 Task: Create a new CMS content page.
Action: Mouse moved to (1205, 94)
Screenshot: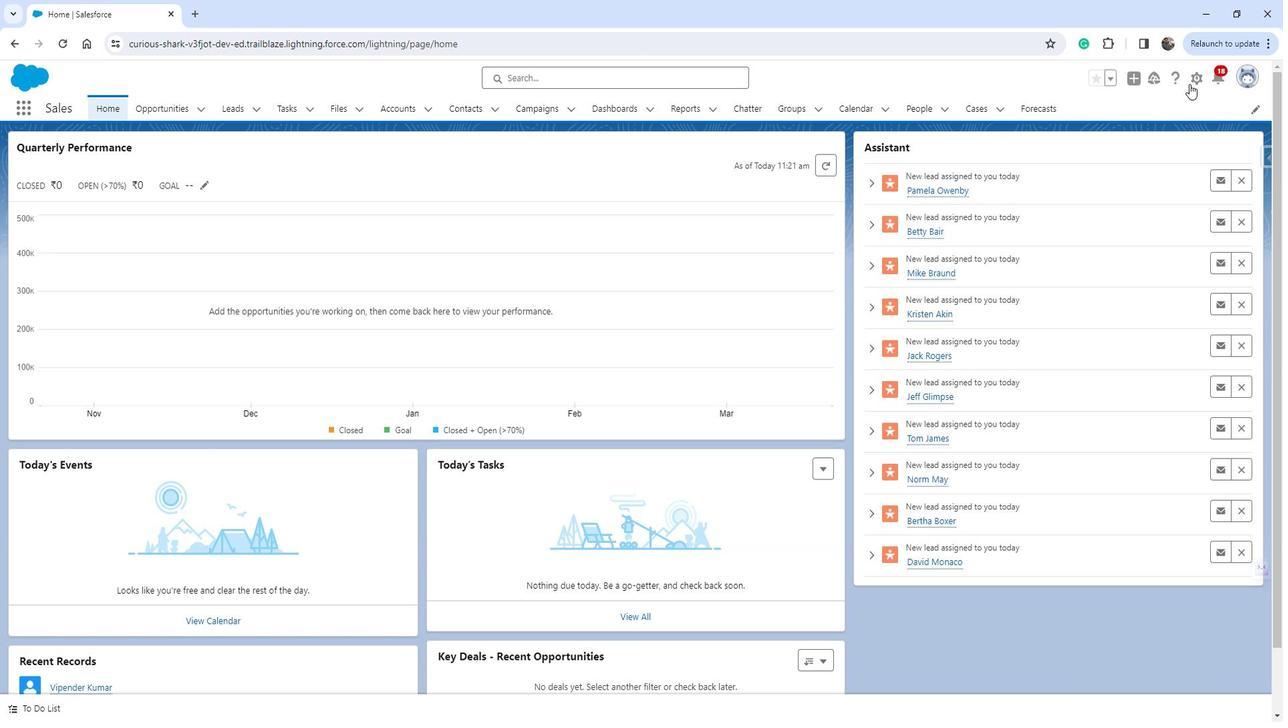 
Action: Mouse pressed left at (1205, 94)
Screenshot: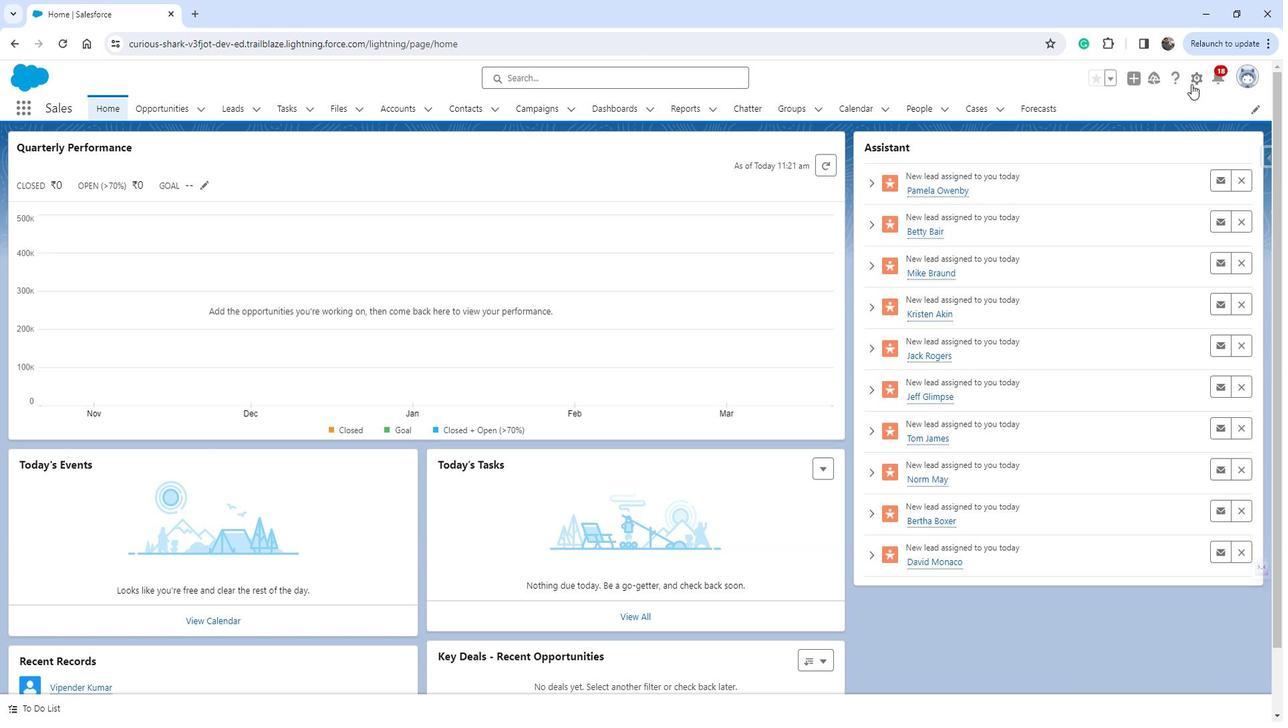 
Action: Mouse moved to (1156, 135)
Screenshot: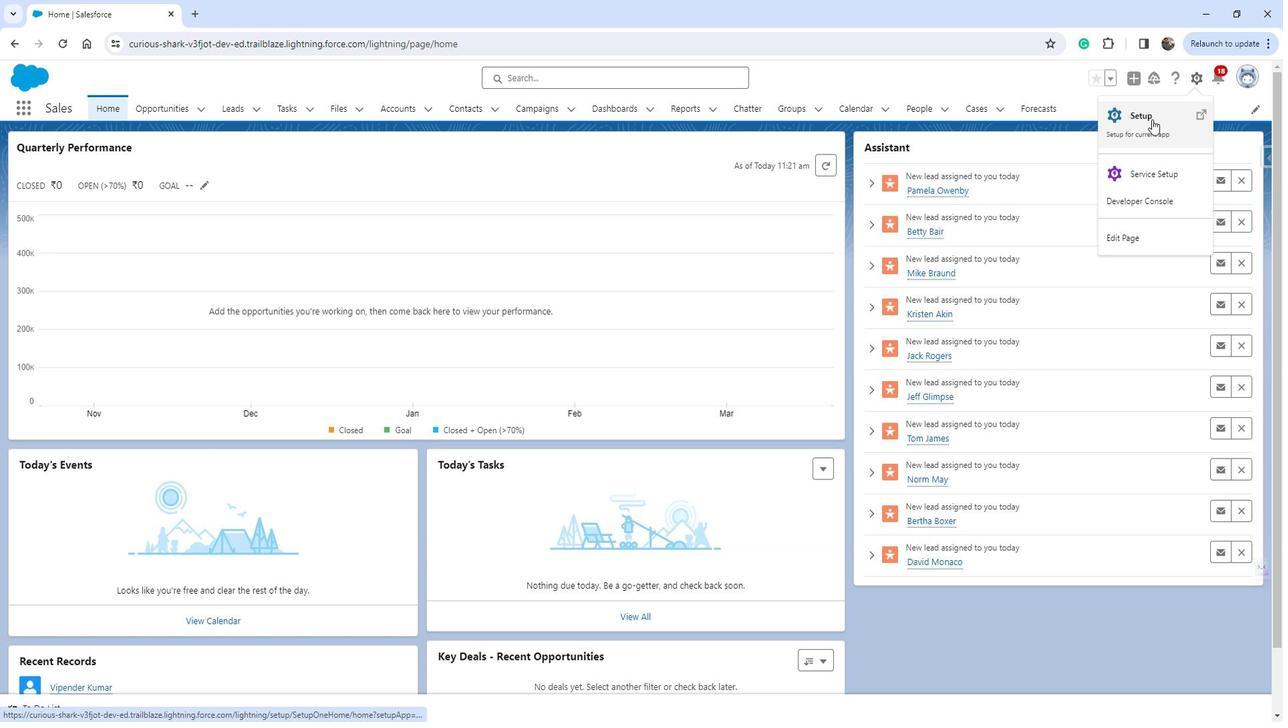 
Action: Mouse pressed left at (1156, 135)
Screenshot: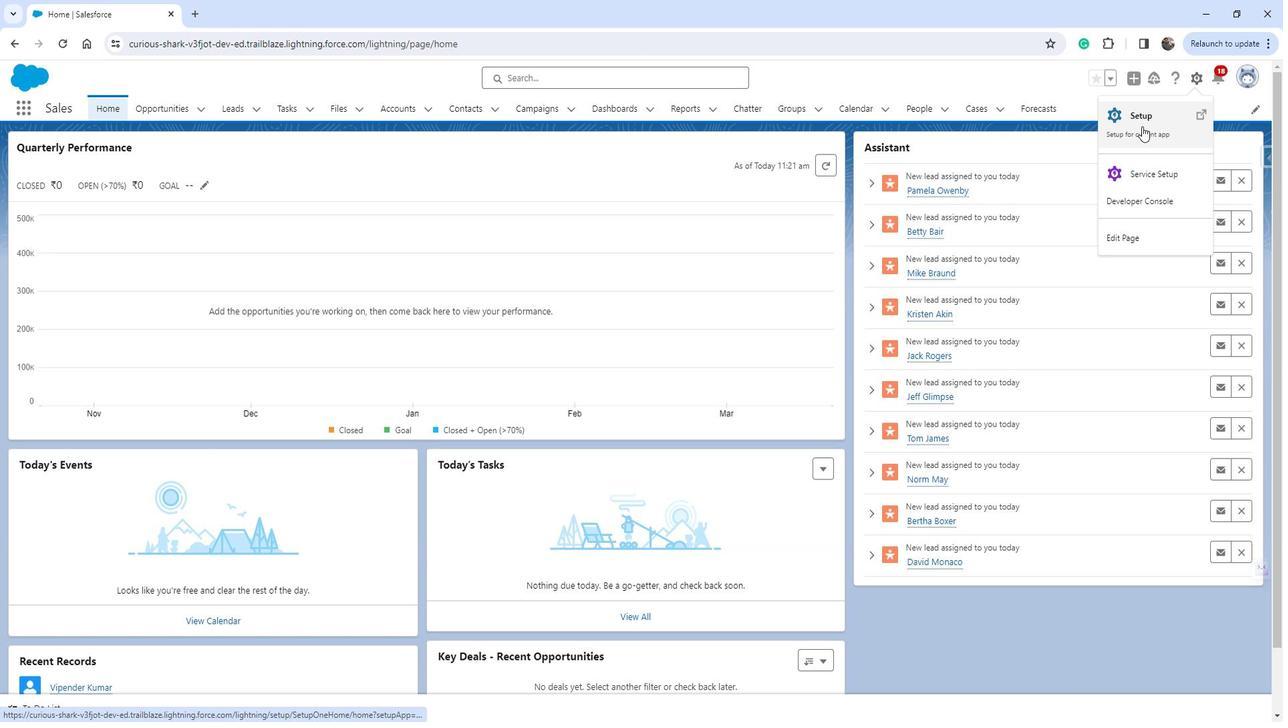 
Action: Mouse moved to (106, 407)
Screenshot: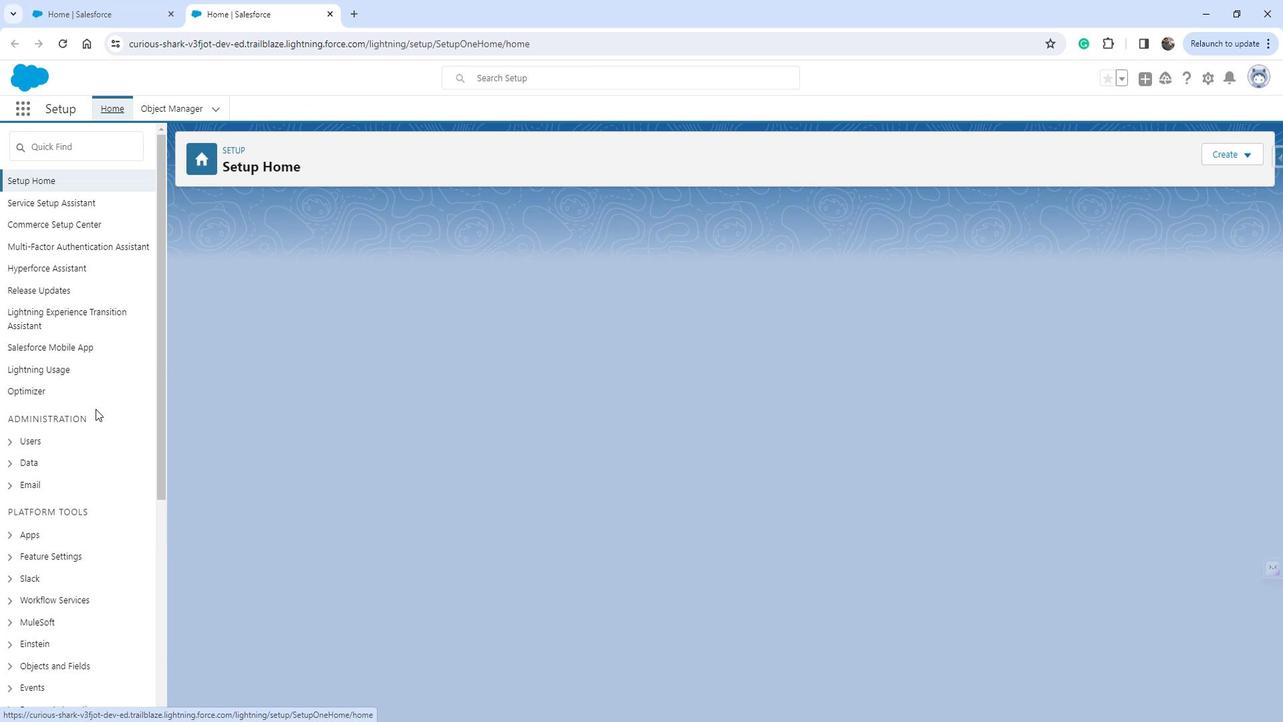 
Action: Mouse scrolled (106, 406) with delta (0, 0)
Screenshot: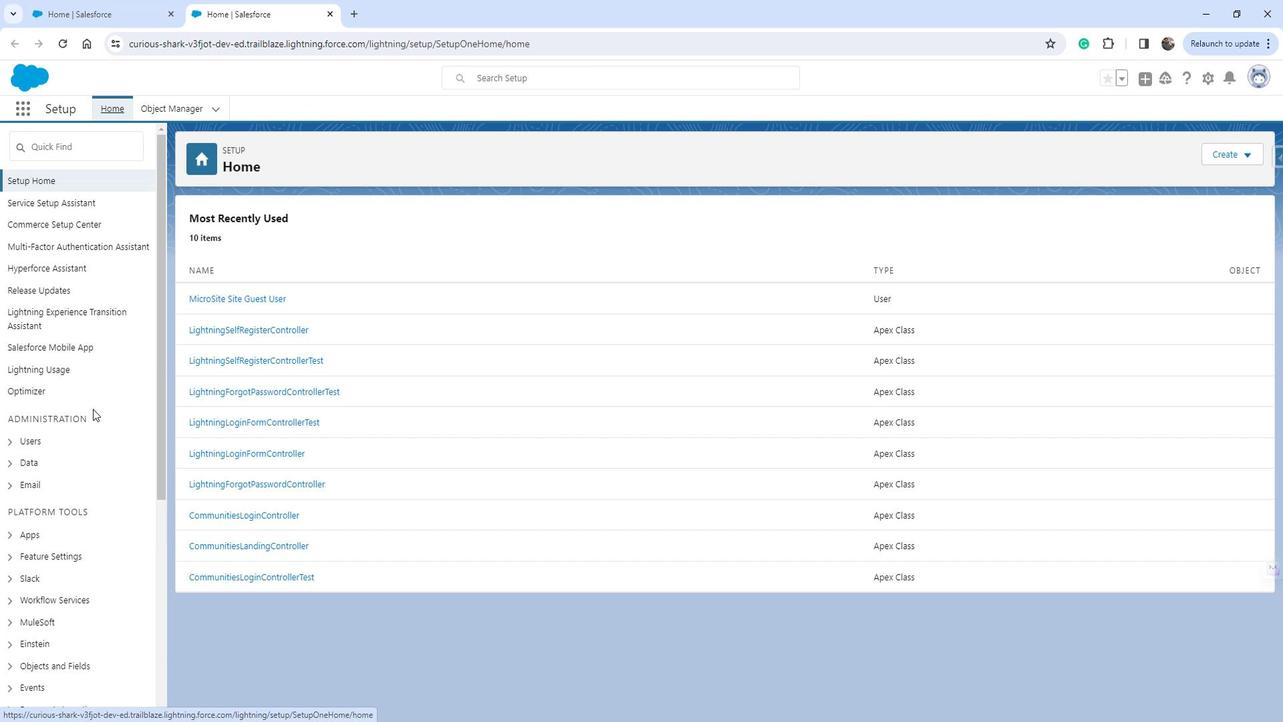 
Action: Mouse scrolled (106, 406) with delta (0, 0)
Screenshot: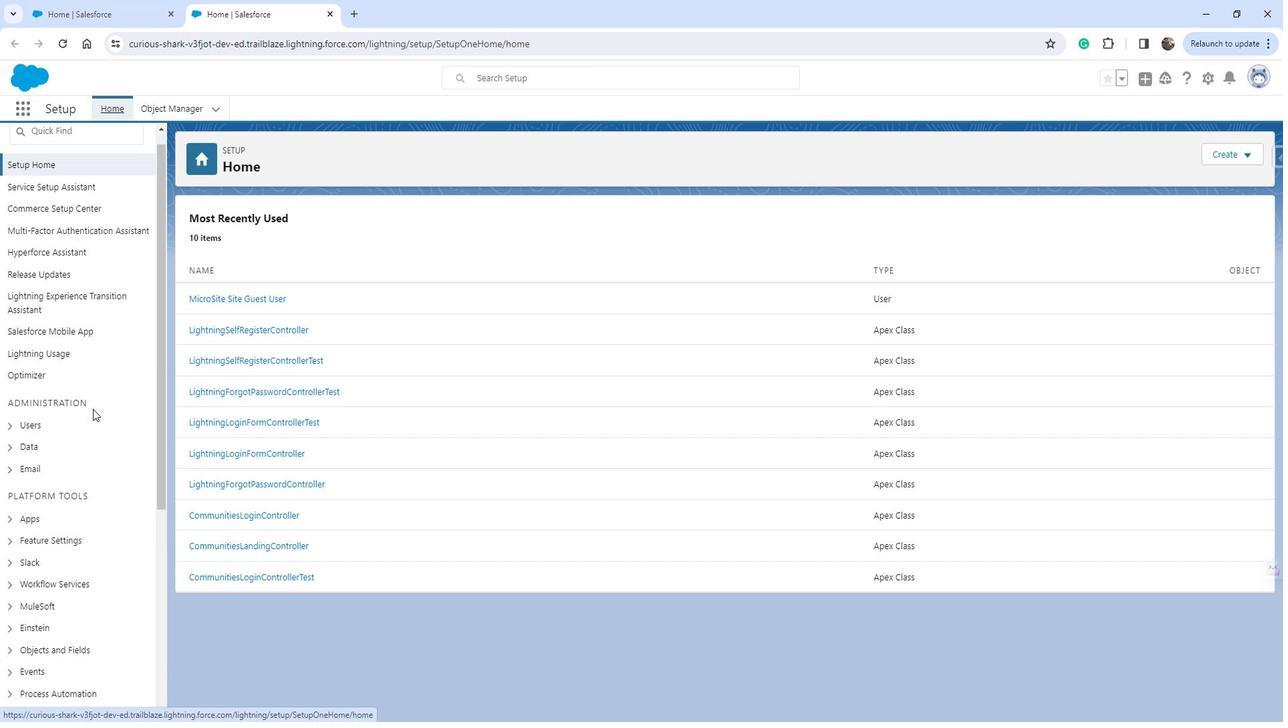 
Action: Mouse scrolled (106, 406) with delta (0, 0)
Screenshot: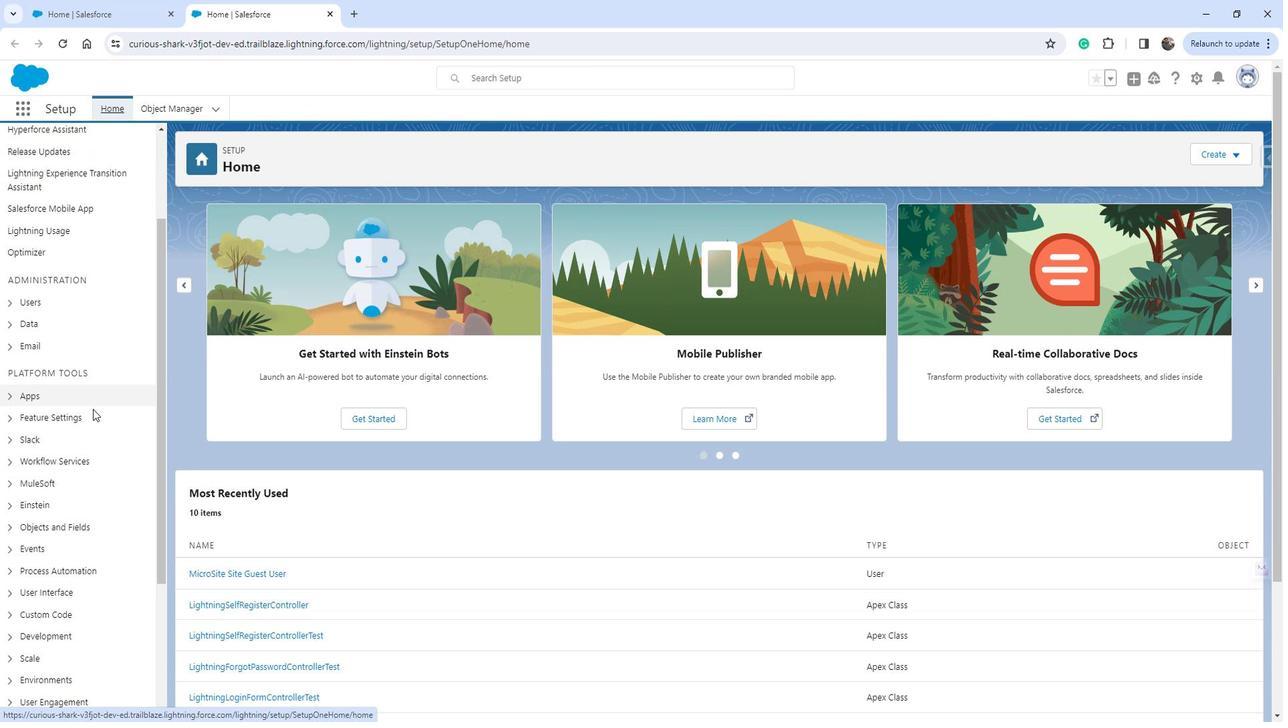
Action: Mouse moved to (23, 347)
Screenshot: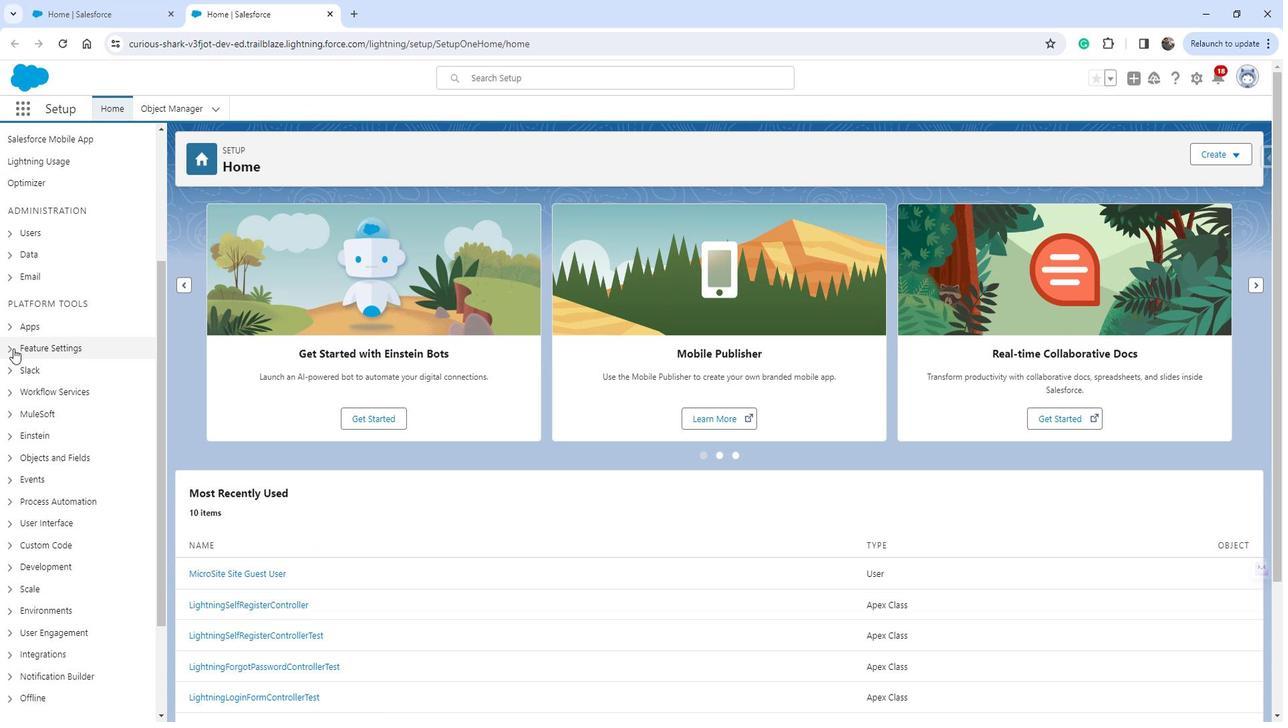 
Action: Mouse pressed left at (23, 347)
Screenshot: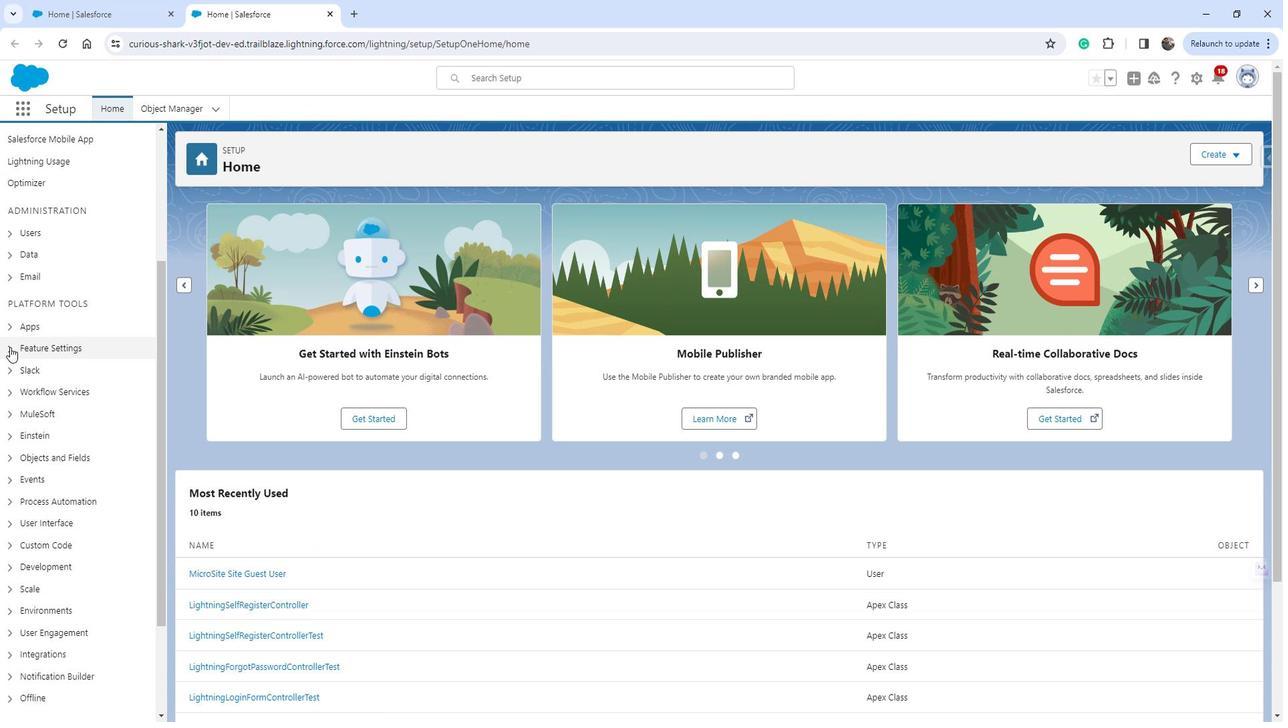 
Action: Mouse moved to (54, 375)
Screenshot: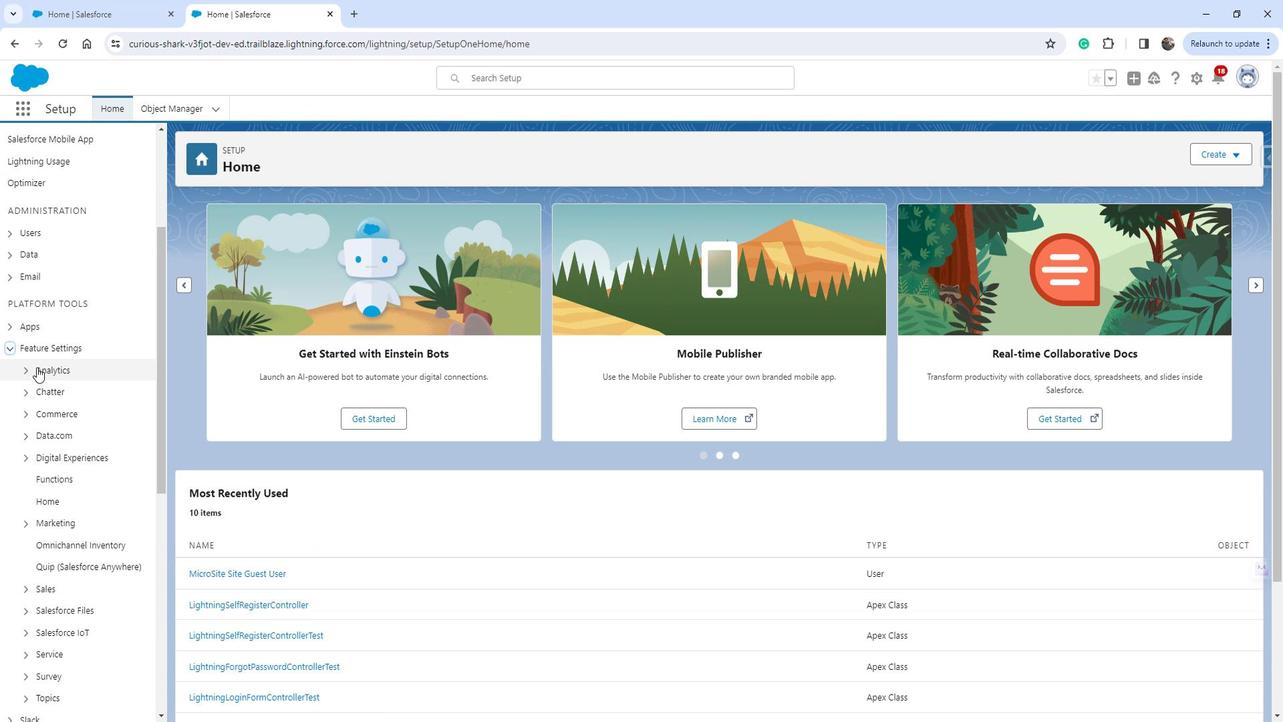 
Action: Mouse scrolled (54, 375) with delta (0, 0)
Screenshot: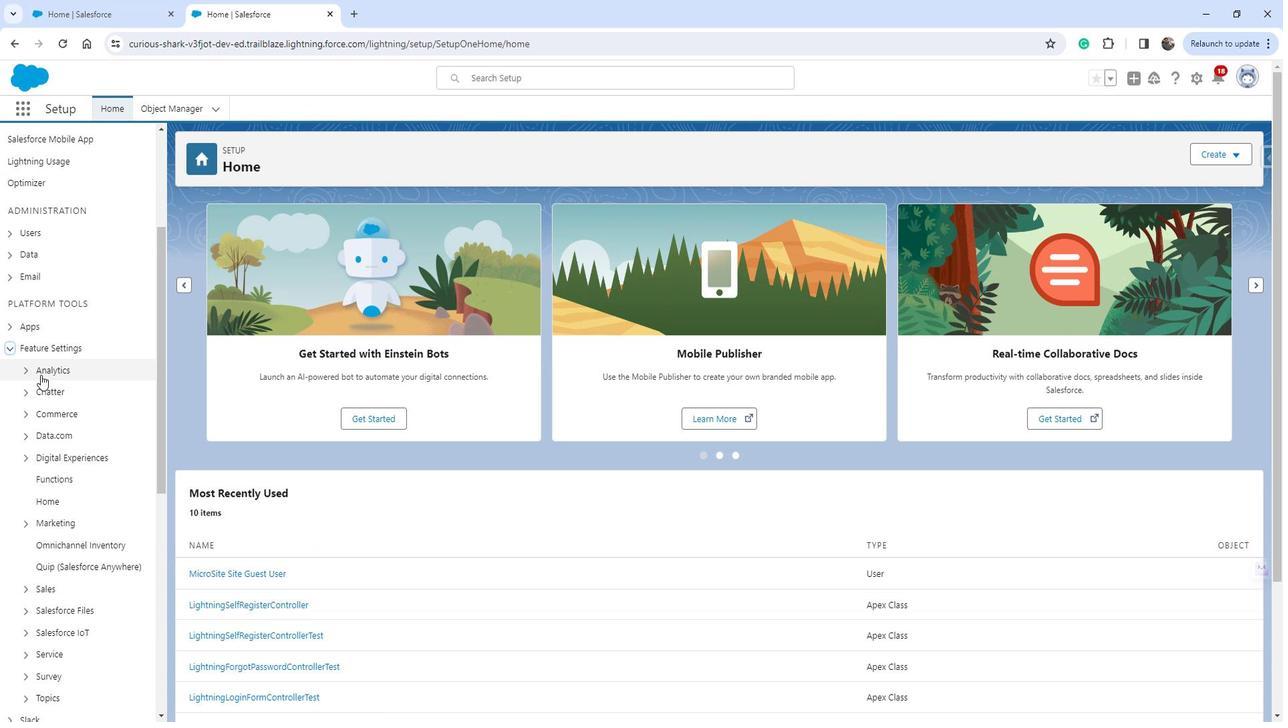 
Action: Mouse scrolled (54, 375) with delta (0, 0)
Screenshot: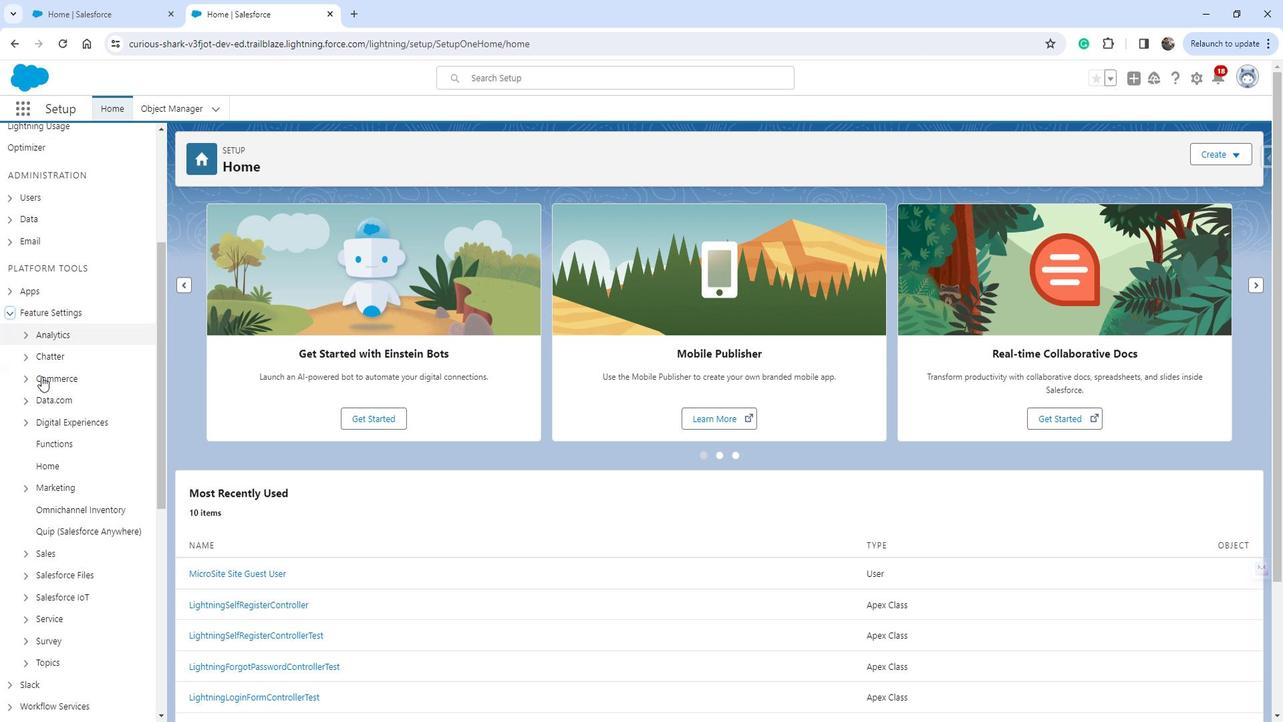
Action: Mouse moved to (41, 319)
Screenshot: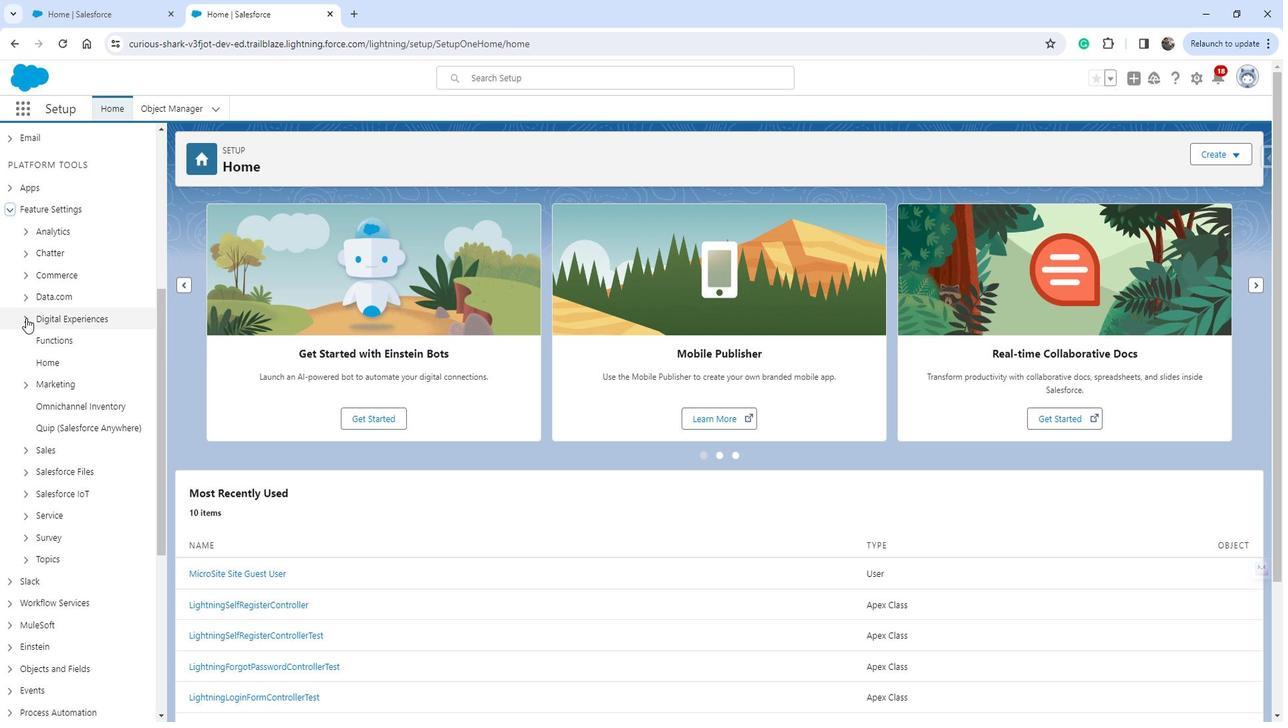 
Action: Mouse pressed left at (41, 319)
Screenshot: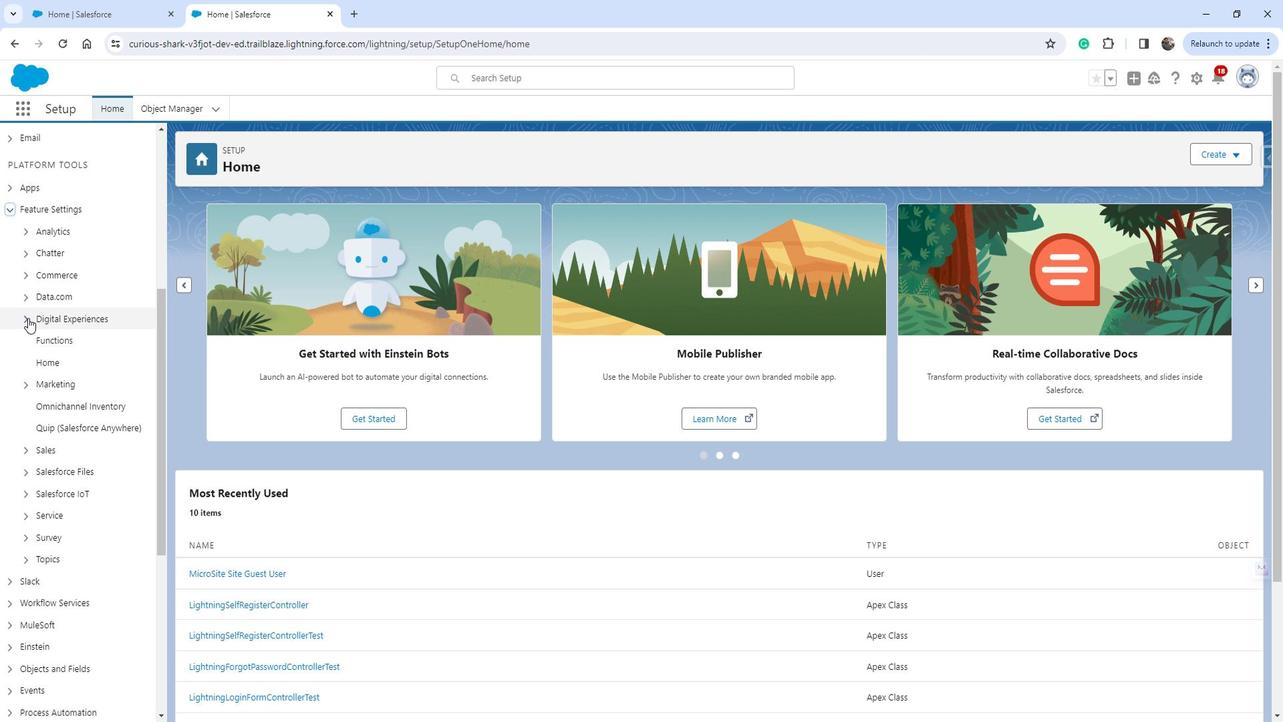 
Action: Mouse moved to (76, 341)
Screenshot: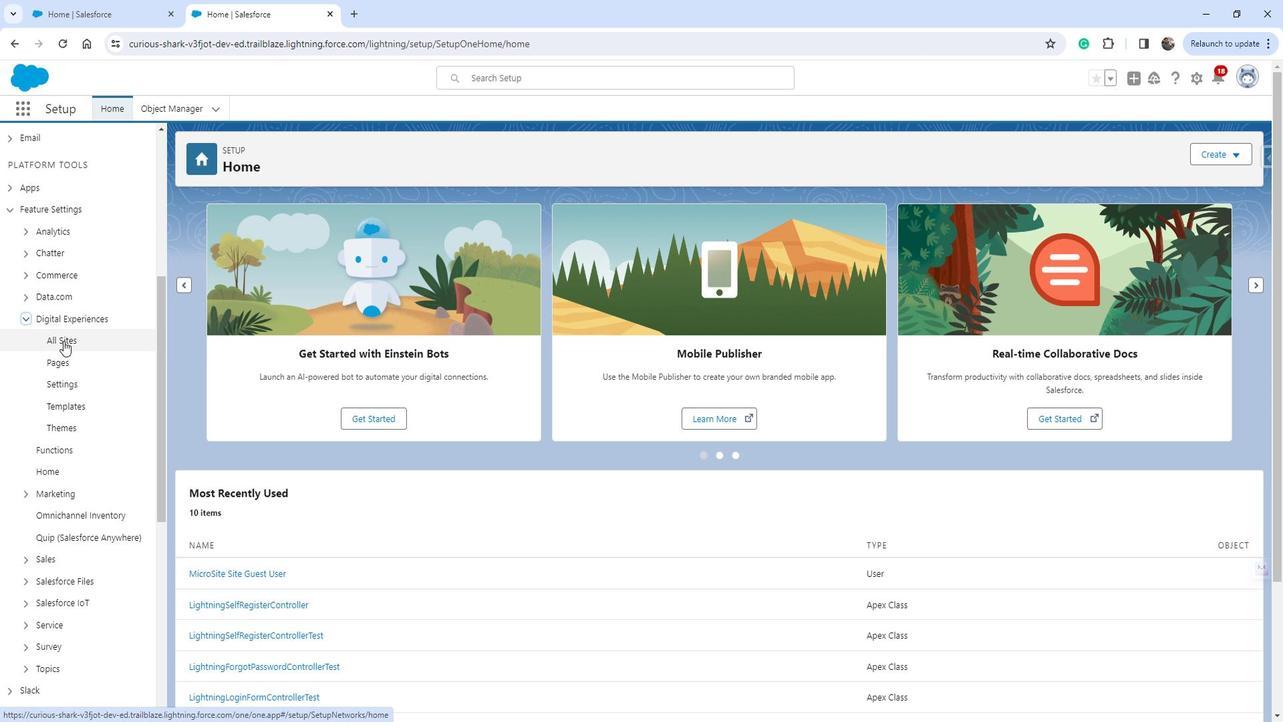 
Action: Mouse pressed left at (76, 341)
Screenshot: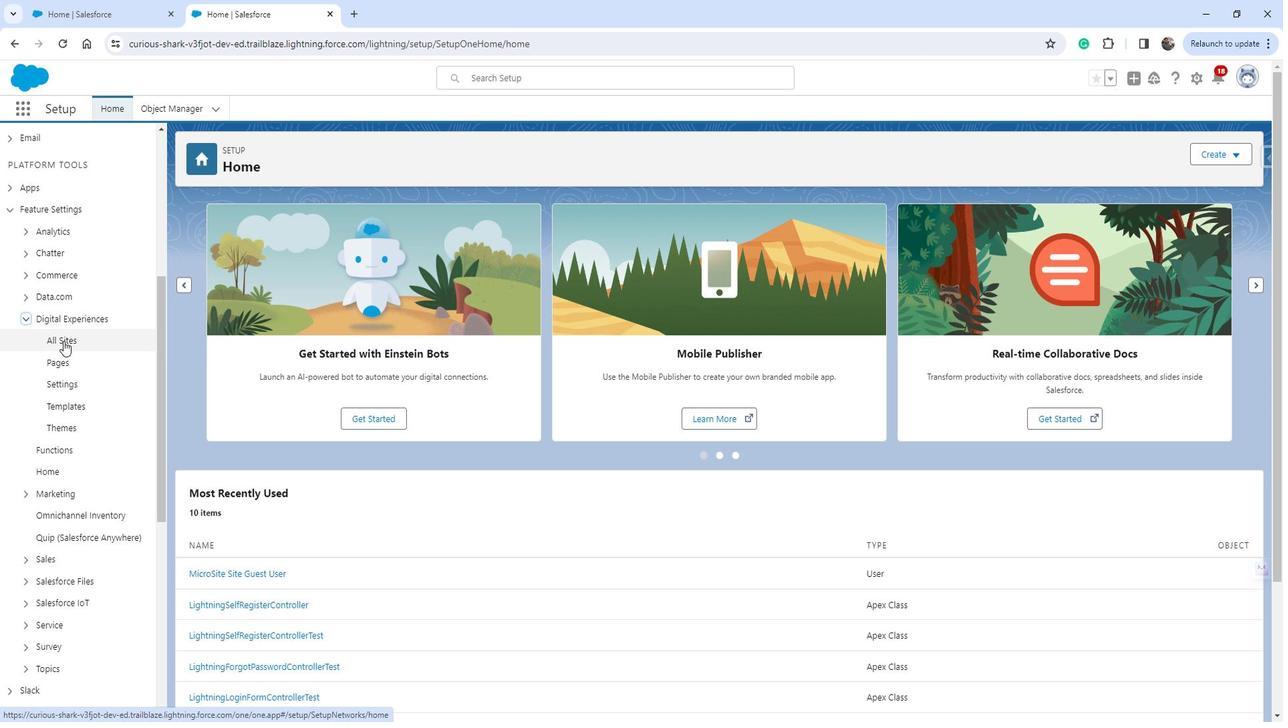 
Action: Mouse moved to (230, 322)
Screenshot: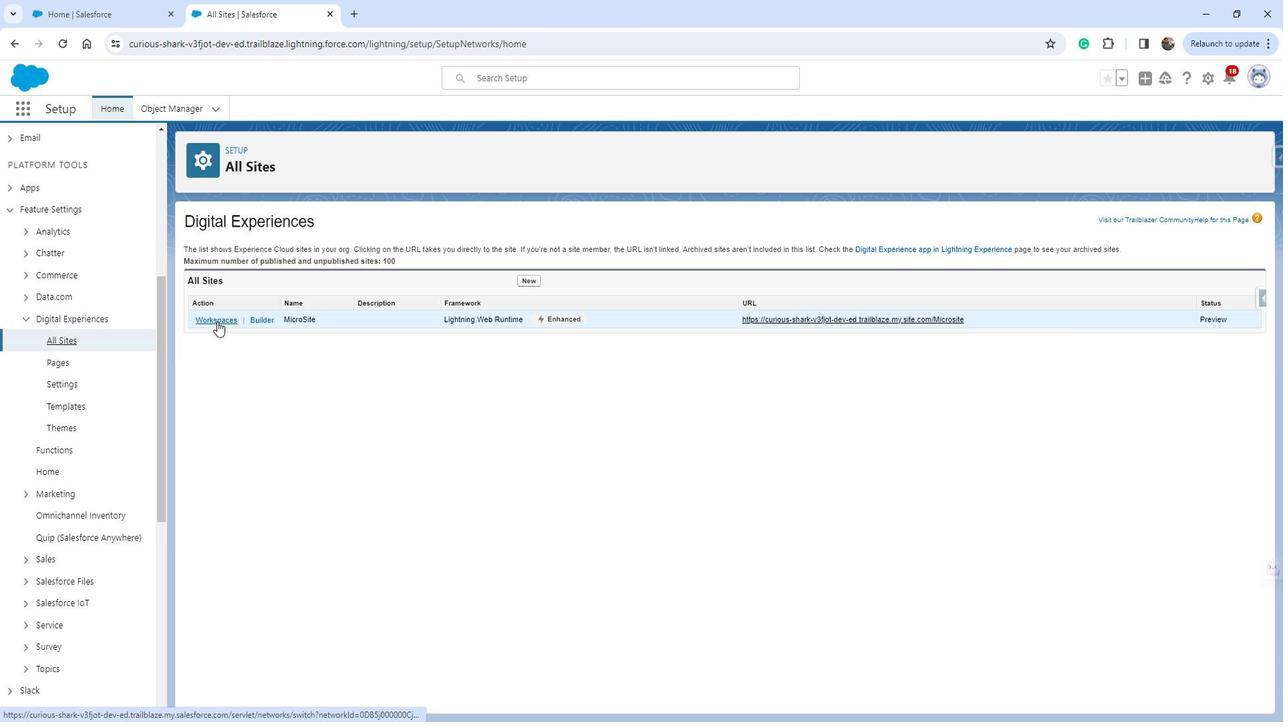 
Action: Mouse pressed left at (230, 322)
Screenshot: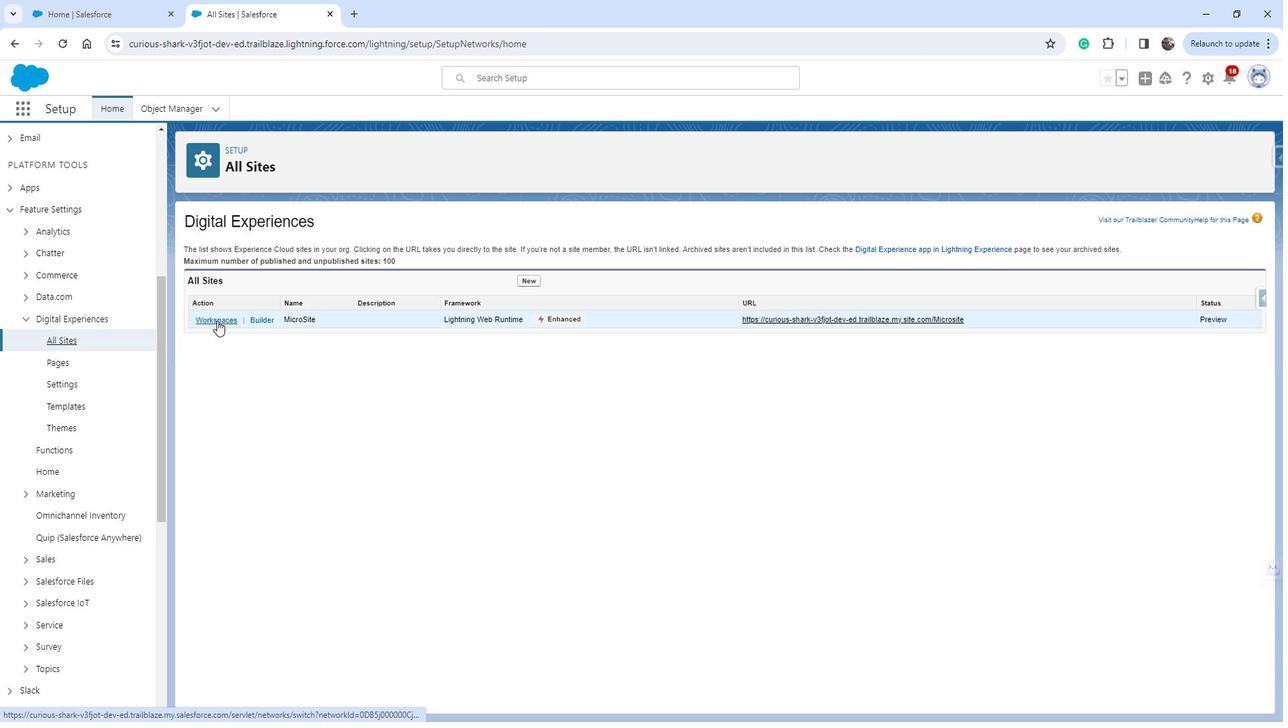 
Action: Mouse moved to (156, 296)
Screenshot: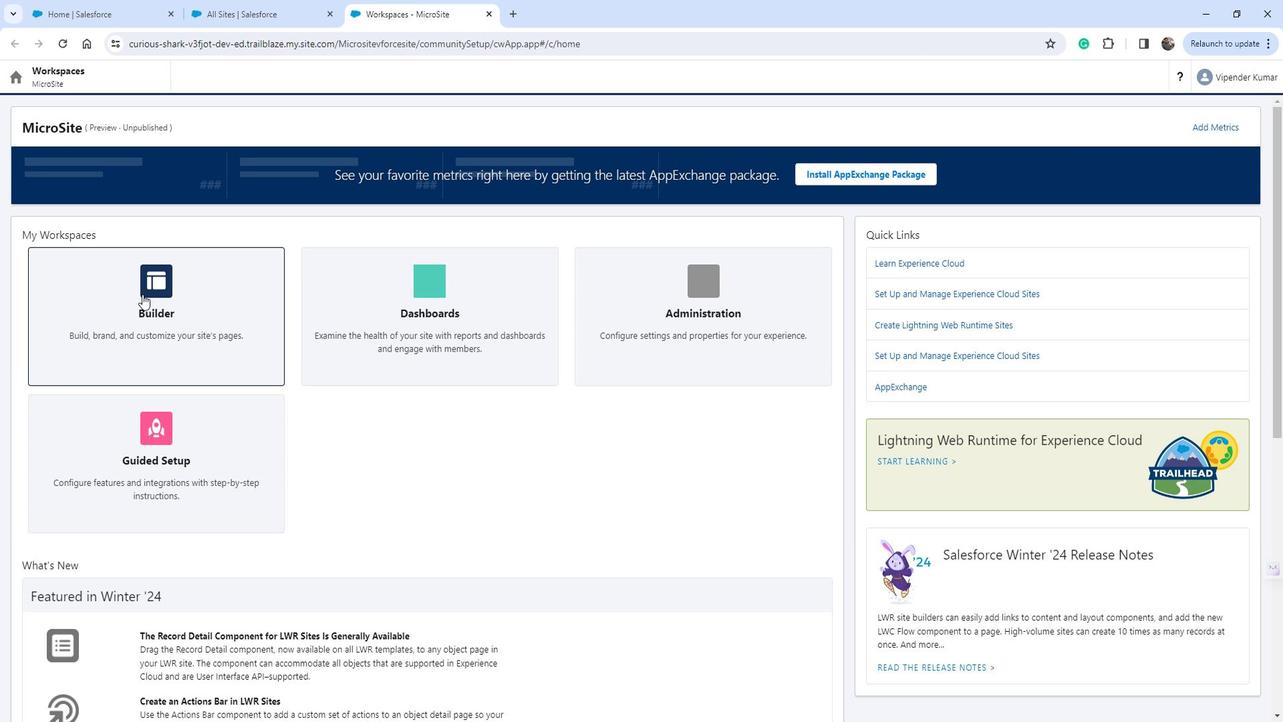 
Action: Mouse pressed left at (156, 296)
Screenshot: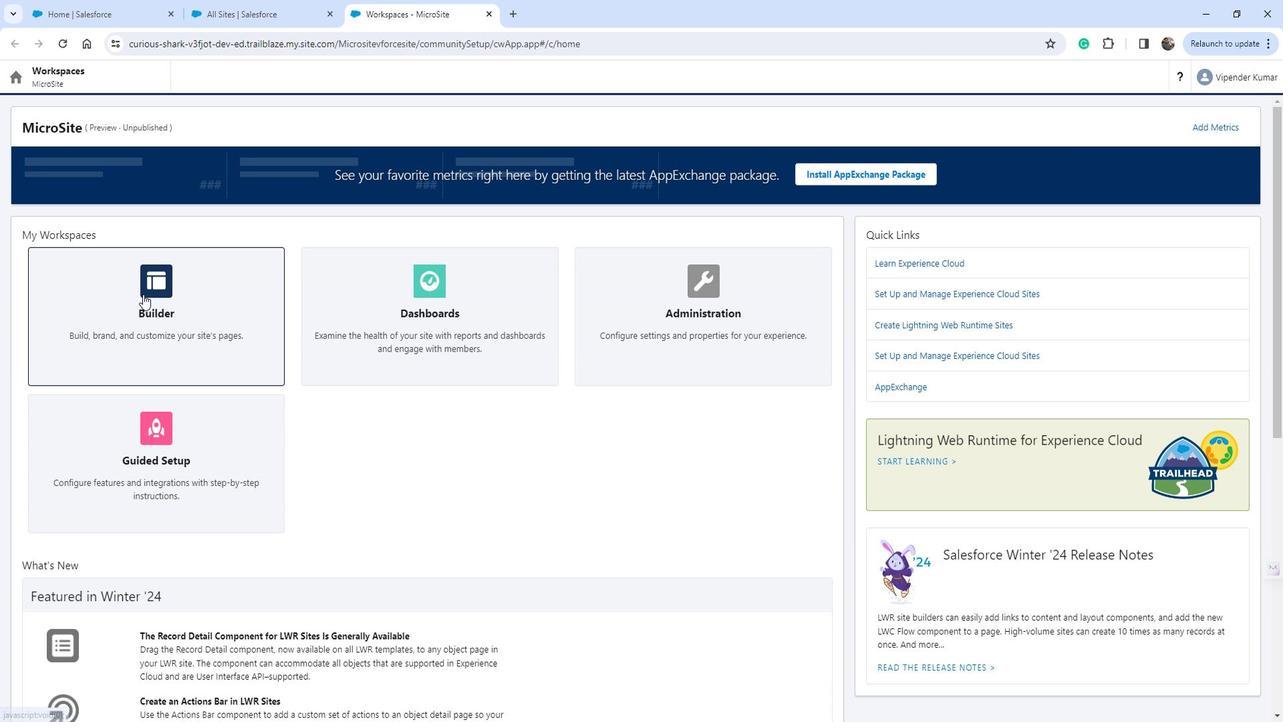 
Action: Mouse moved to (189, 97)
Screenshot: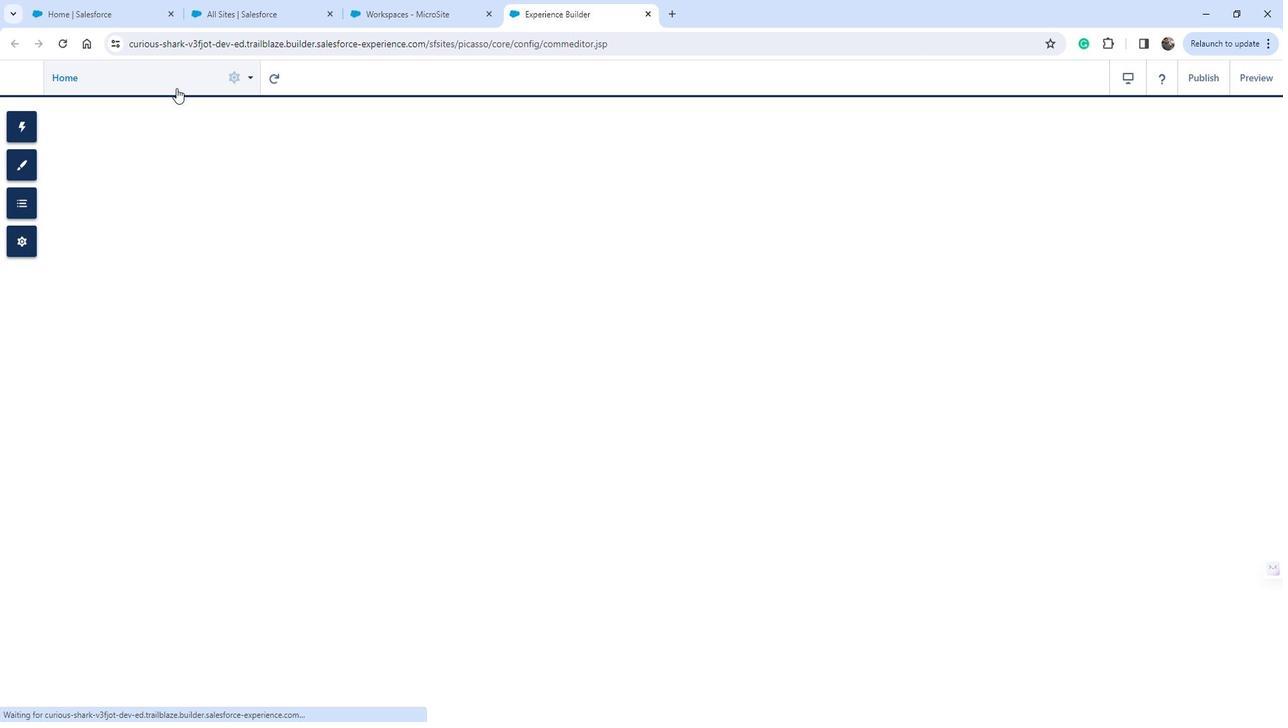 
Action: Mouse pressed left at (189, 97)
Screenshot: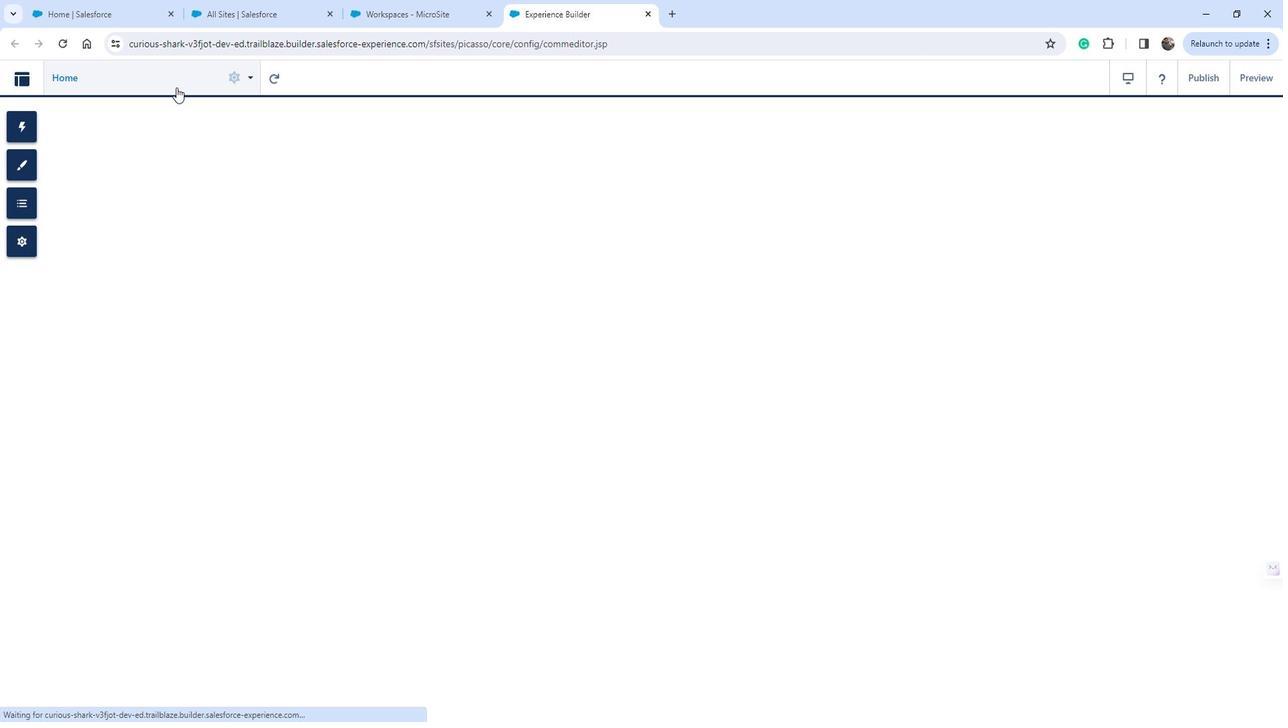 
Action: Mouse moved to (179, 638)
Screenshot: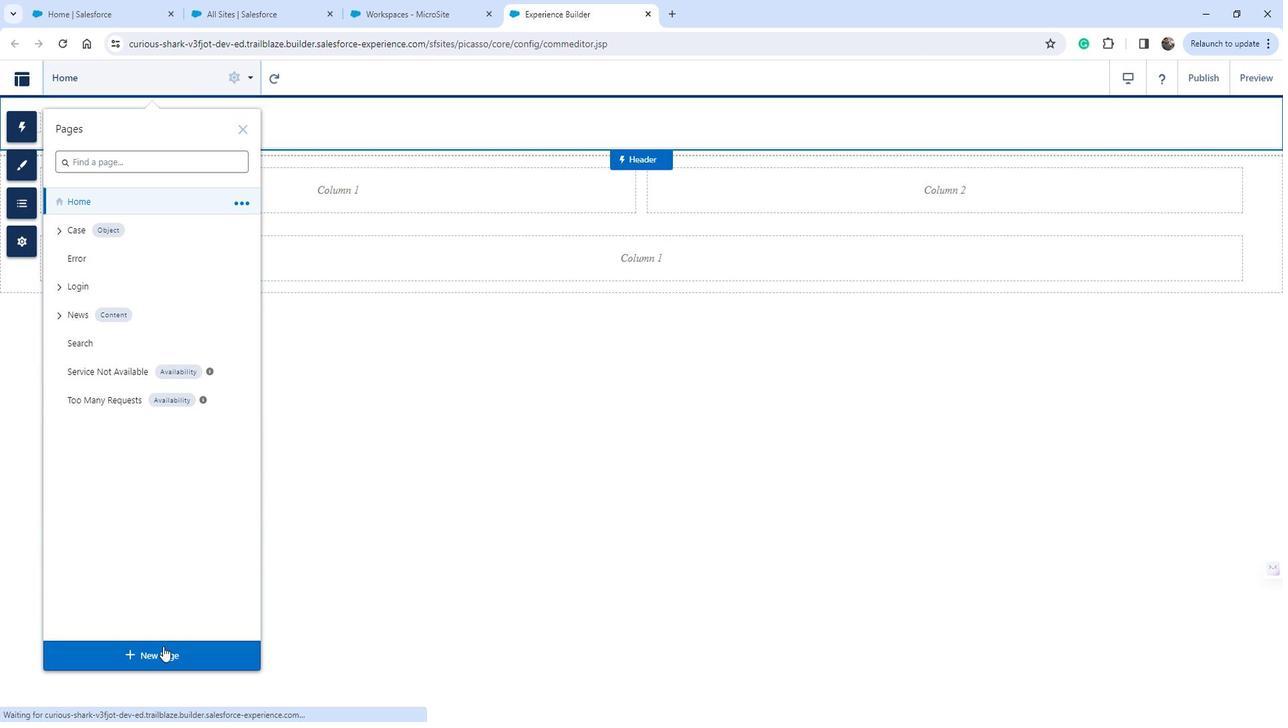 
Action: Mouse pressed left at (179, 638)
Screenshot: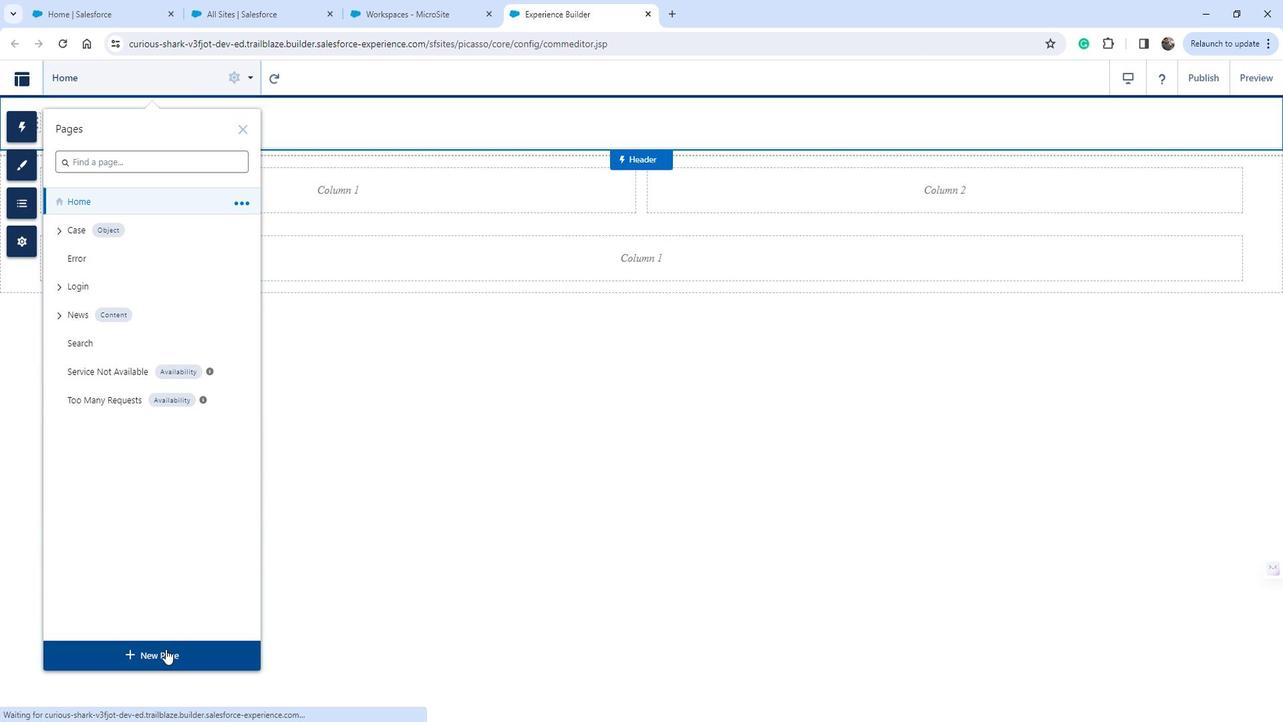 
Action: Mouse moved to (847, 379)
Screenshot: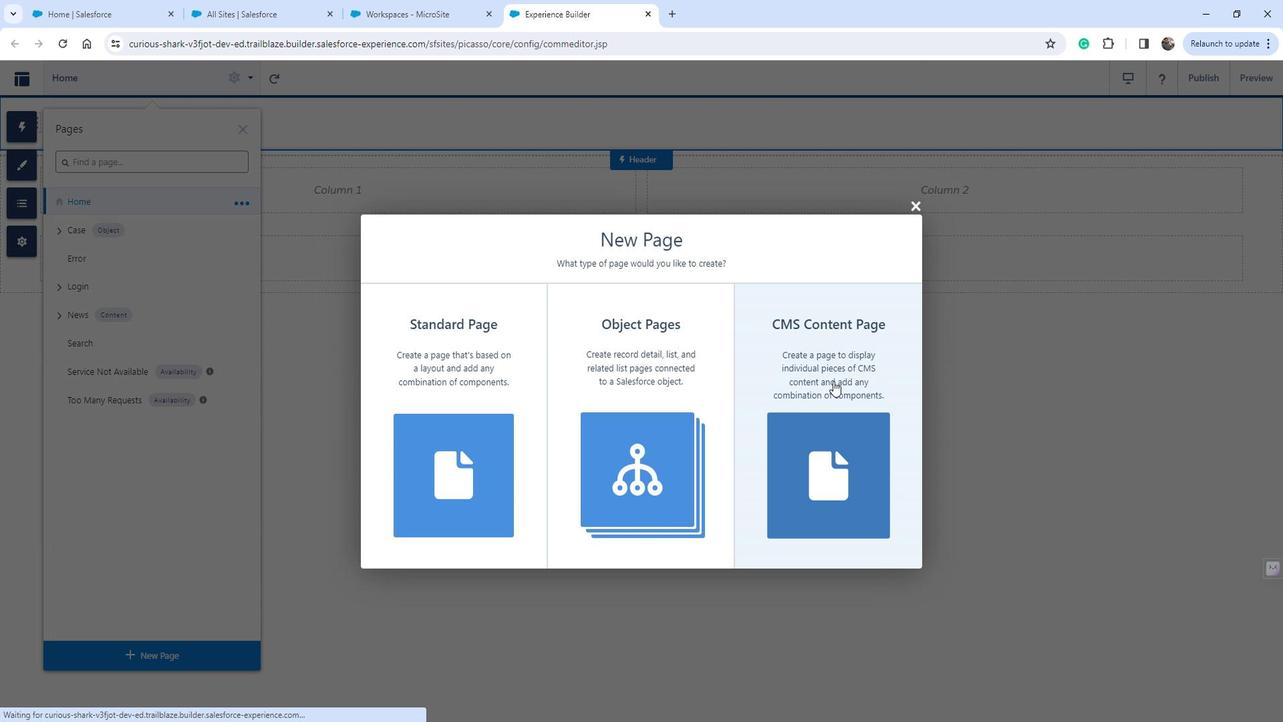 
Action: Mouse pressed left at (847, 379)
Screenshot: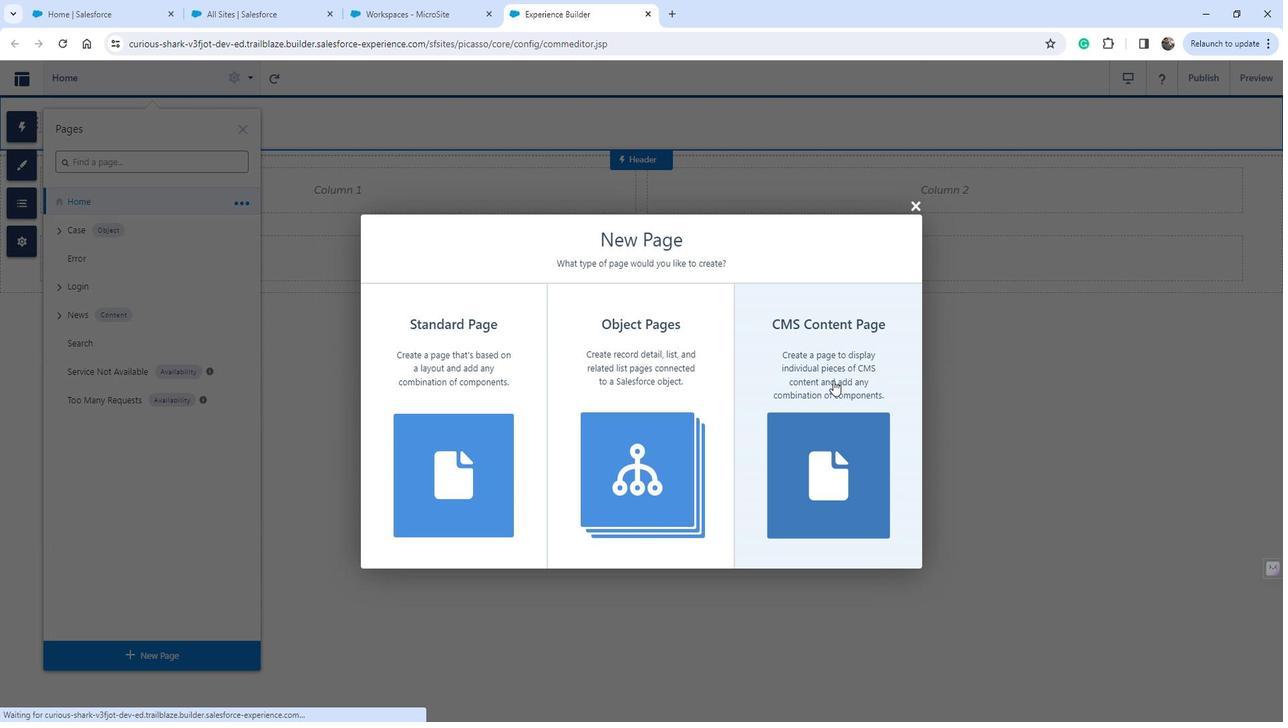 
Action: Mouse moved to (546, 282)
Screenshot: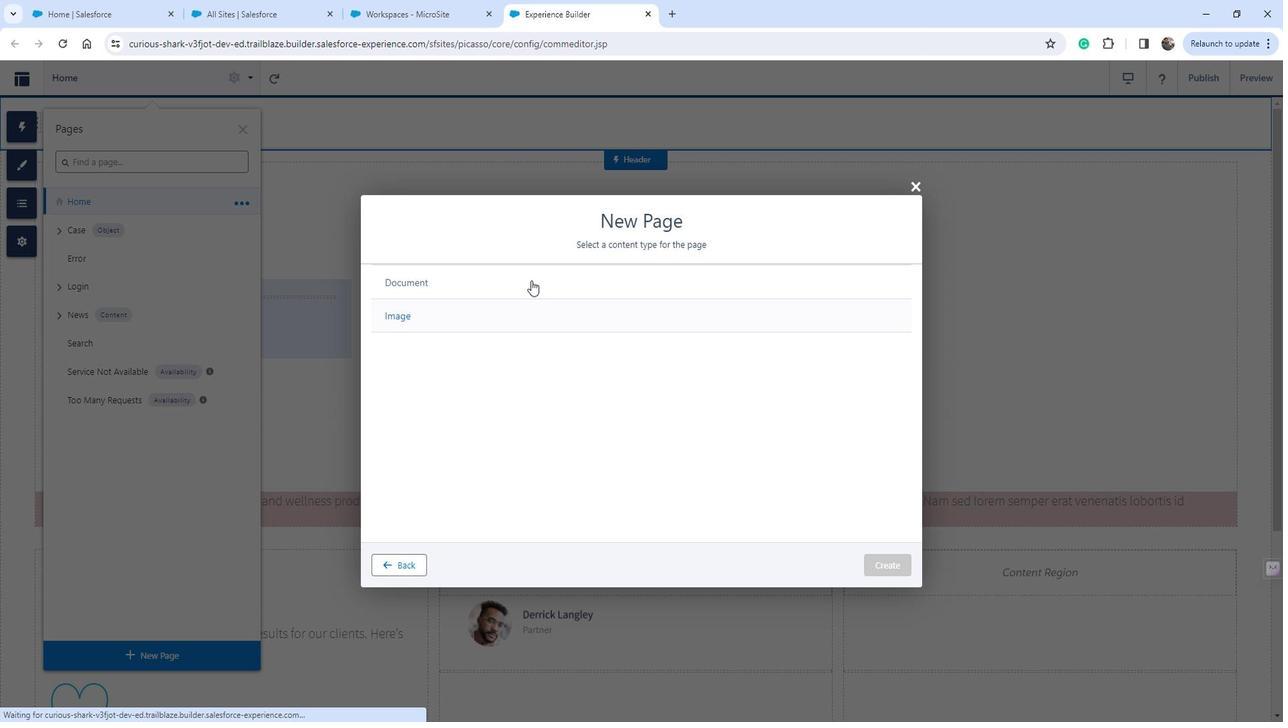 
Action: Mouse pressed left at (546, 282)
Screenshot: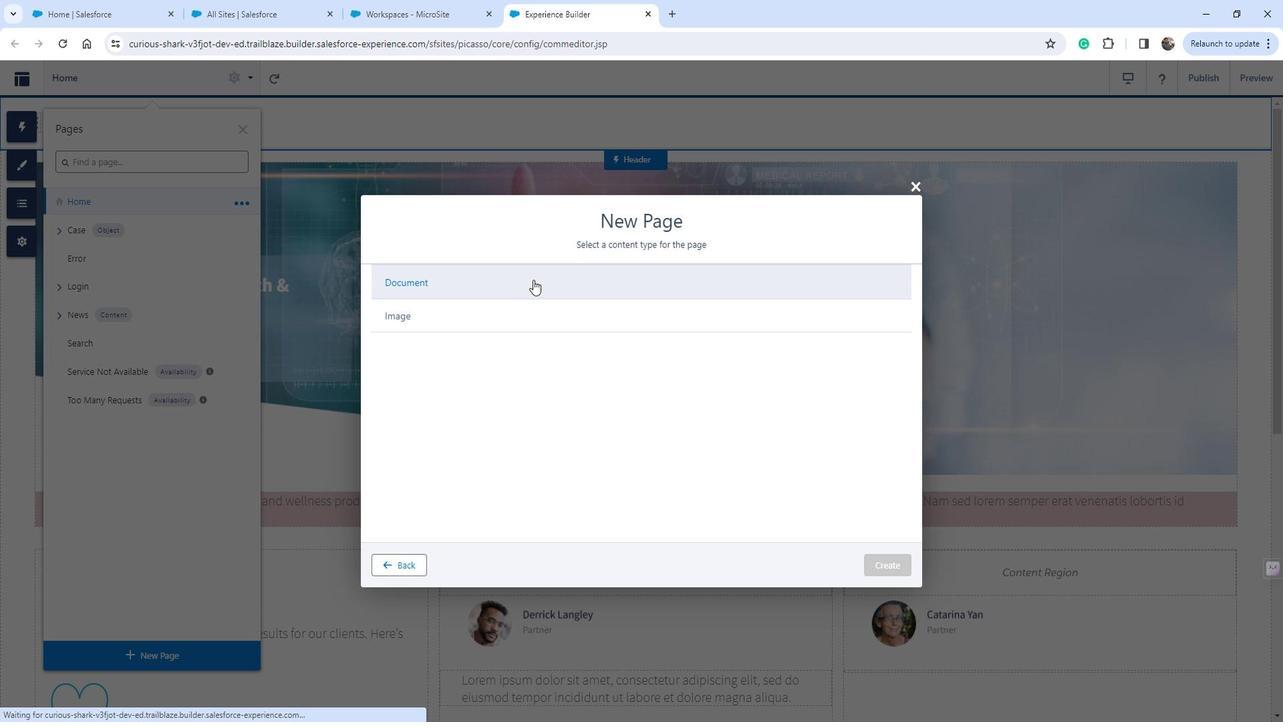 
Action: Mouse moved to (886, 552)
Screenshot: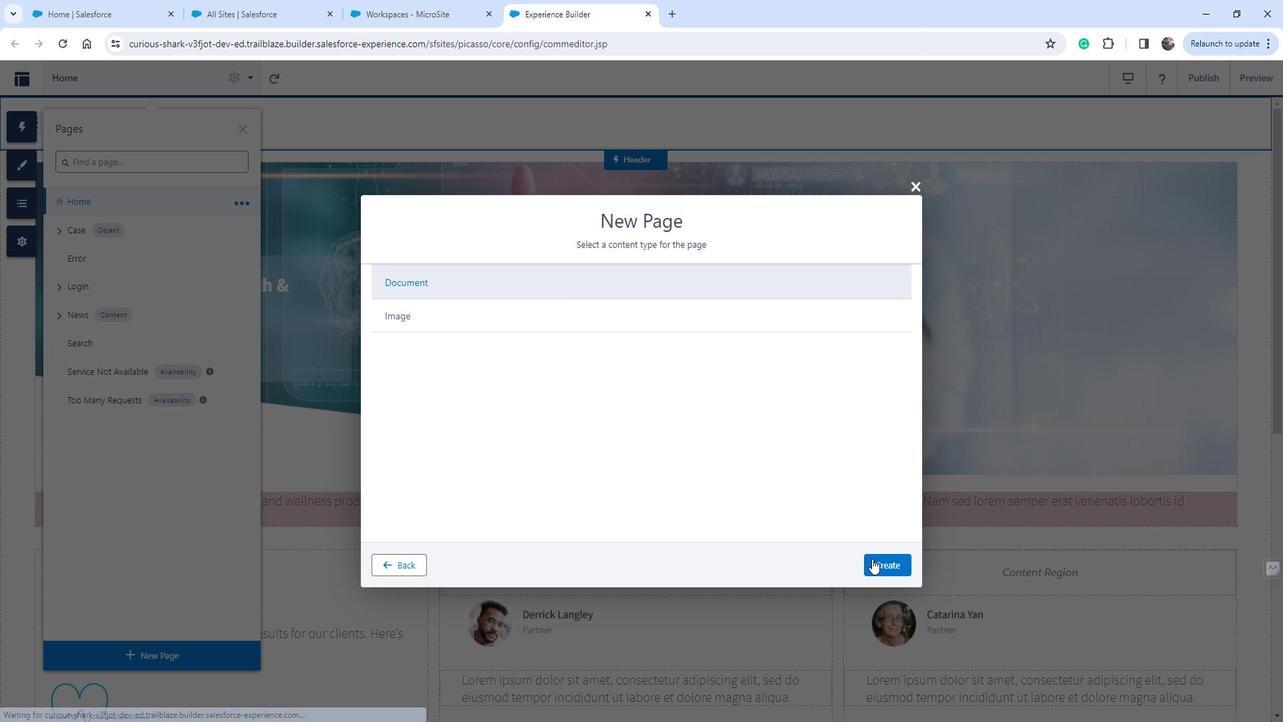 
Action: Mouse pressed left at (886, 552)
Screenshot: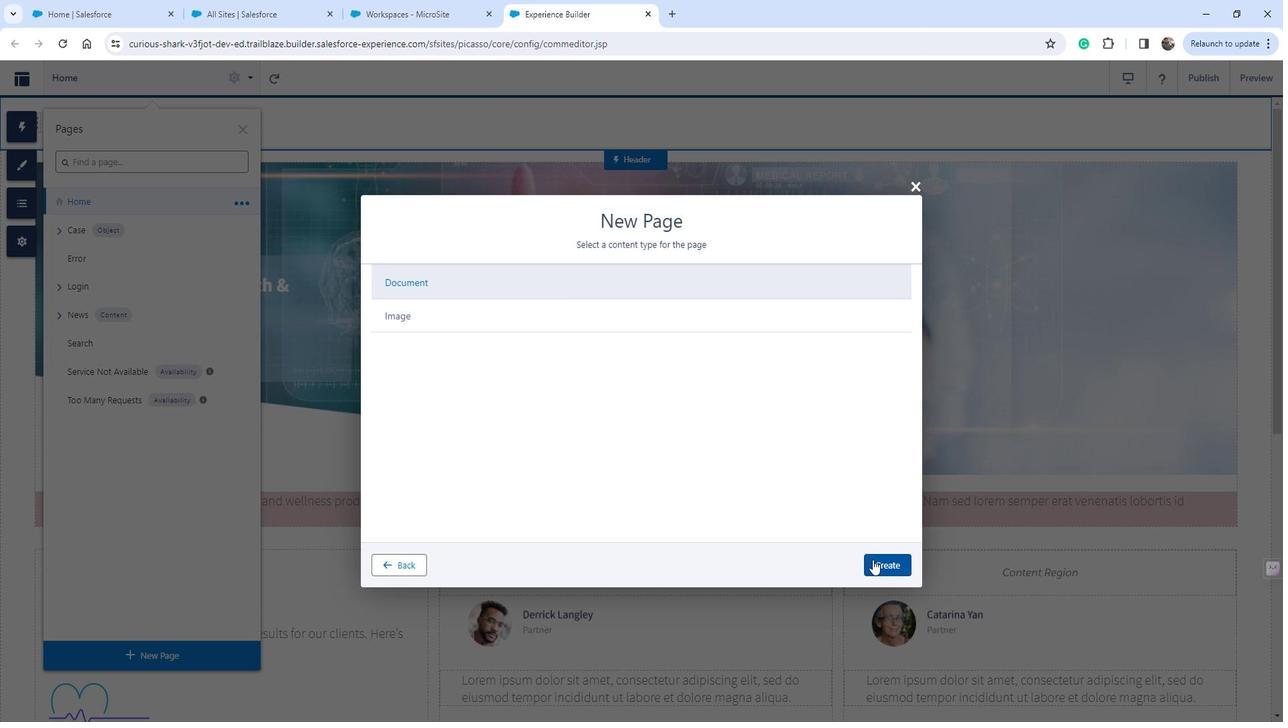 
Action: Mouse moved to (215, 91)
Screenshot: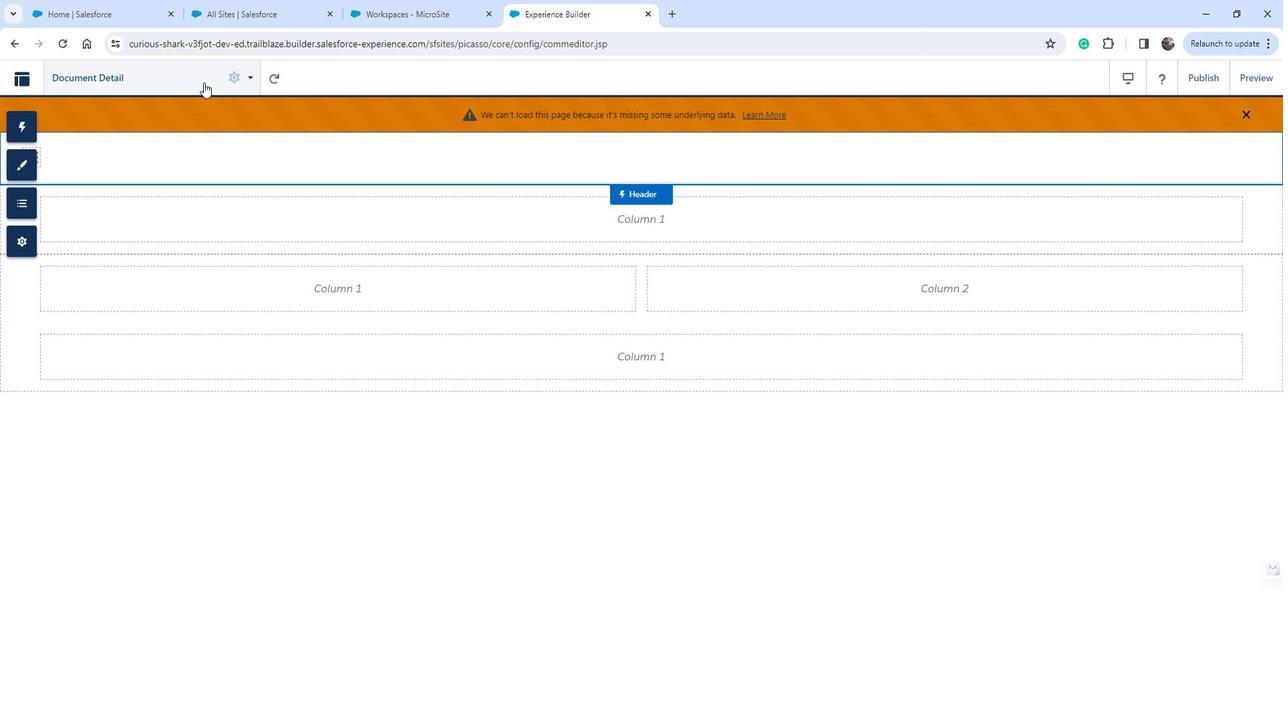 
Action: Mouse pressed left at (215, 91)
Screenshot: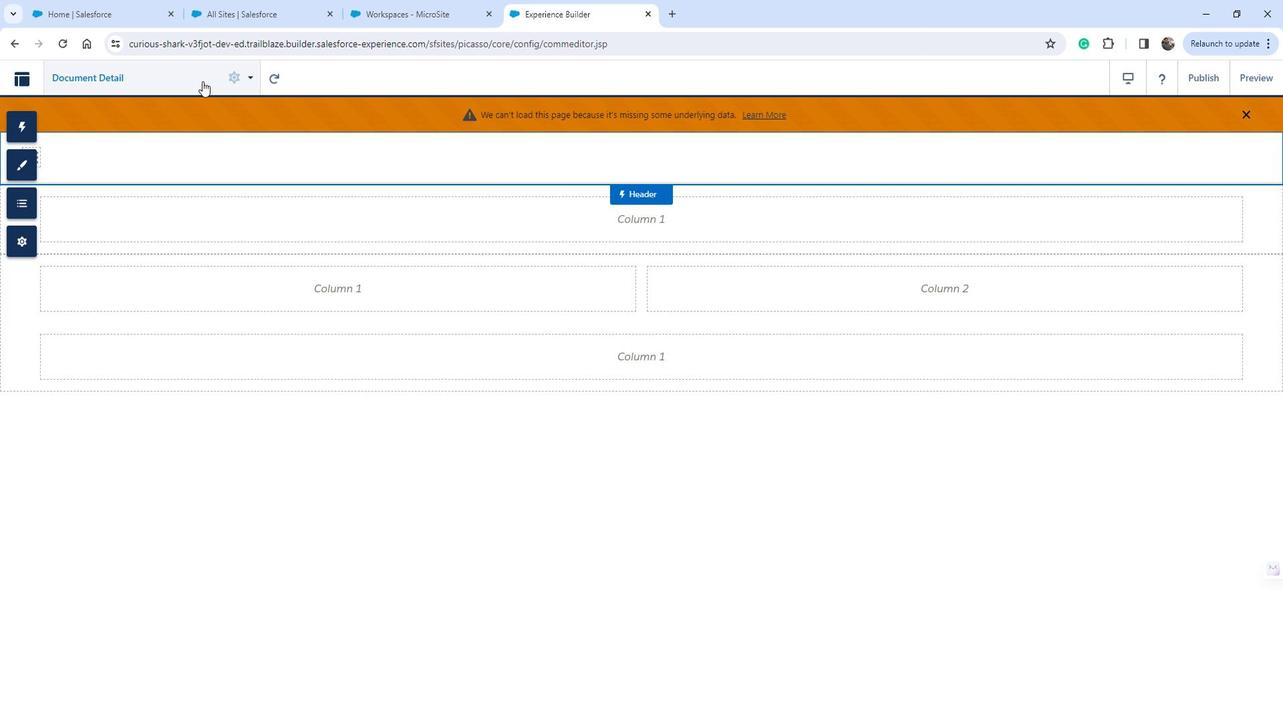 
Action: Mouse moved to (207, 288)
Screenshot: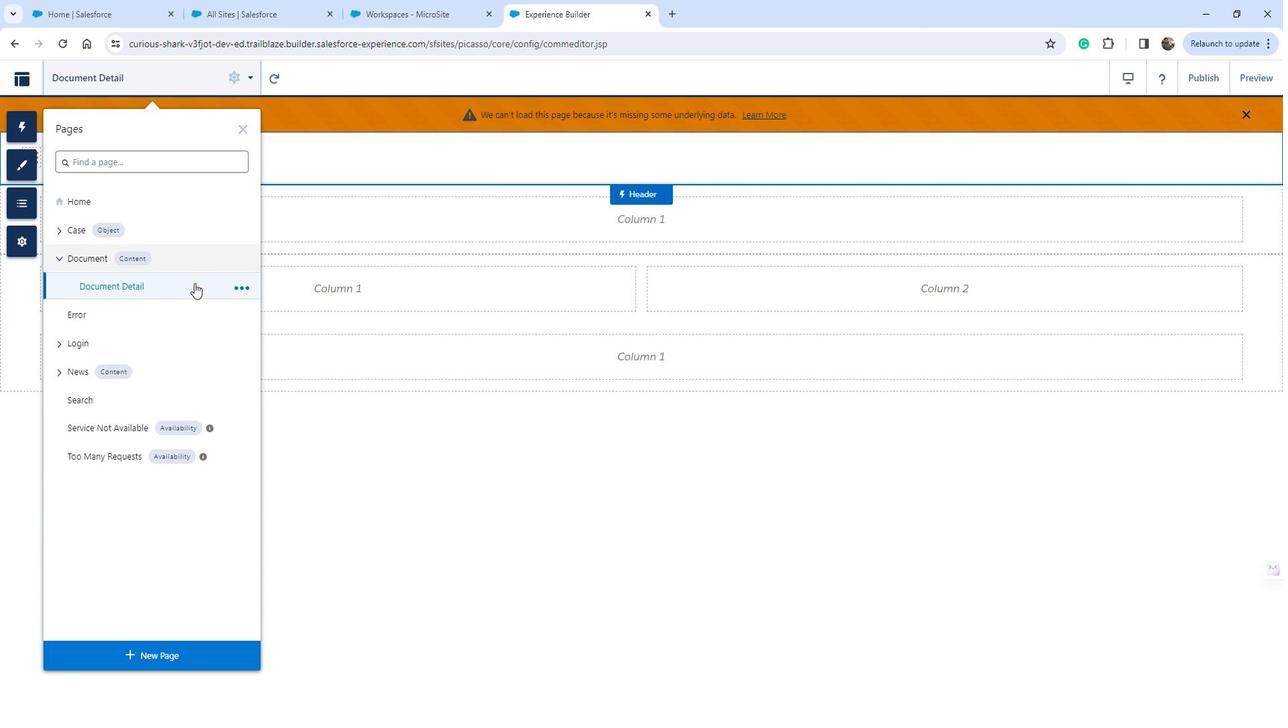 
